 Task: Add a dependency to the task Integrate a new online faxing system for a company's communications , the existing task  Create a new online booking system for a tour operator in the project AgileOrigin
Action: Mouse moved to (1032, 168)
Screenshot: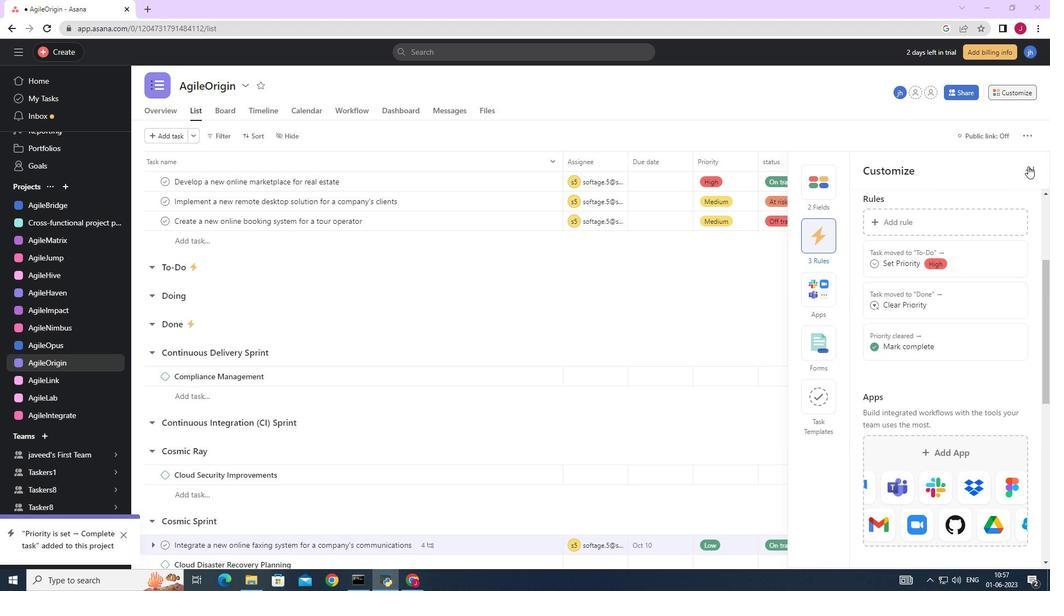 
Action: Mouse pressed left at (1032, 168)
Screenshot: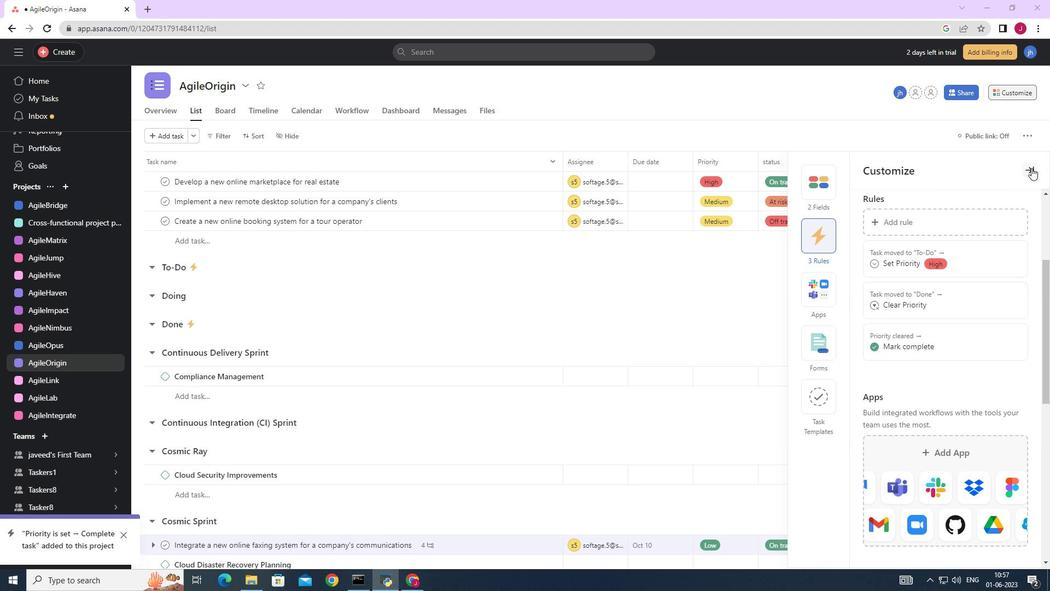 
Action: Mouse moved to (440, 367)
Screenshot: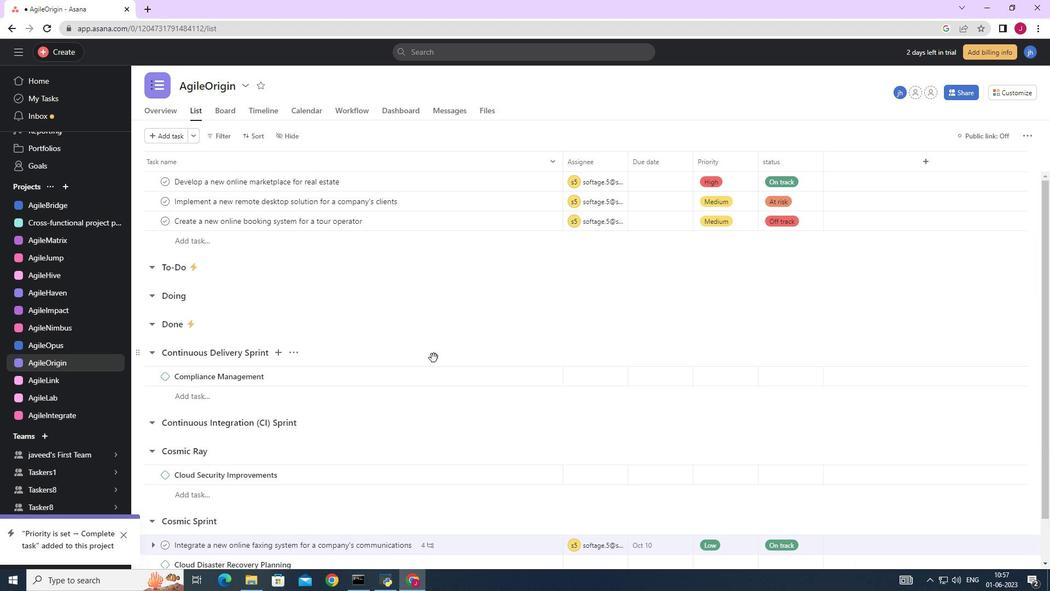 
Action: Mouse scrolled (440, 367) with delta (0, 0)
Screenshot: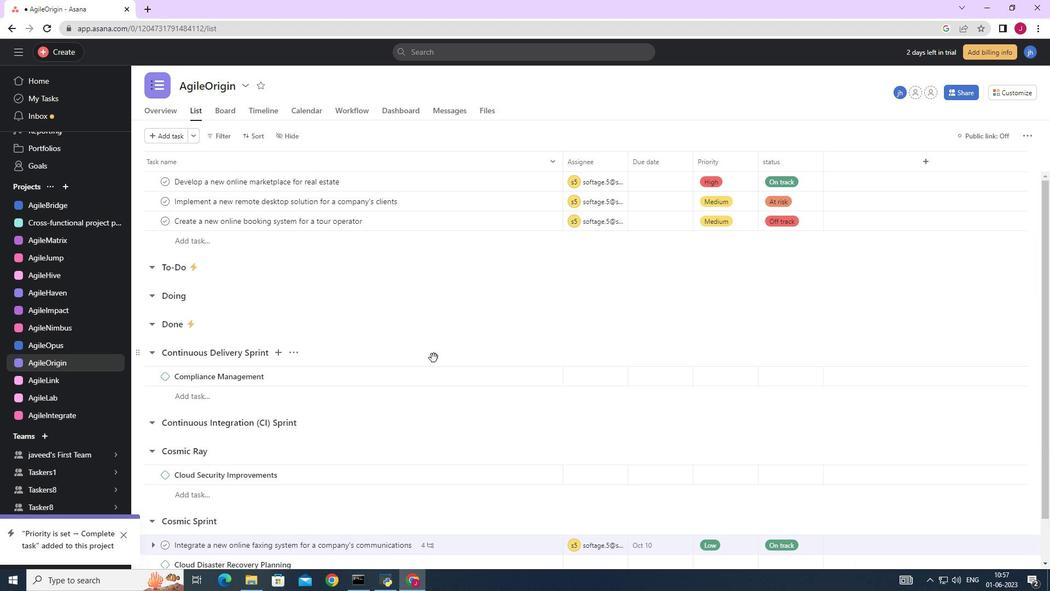 
Action: Mouse moved to (441, 370)
Screenshot: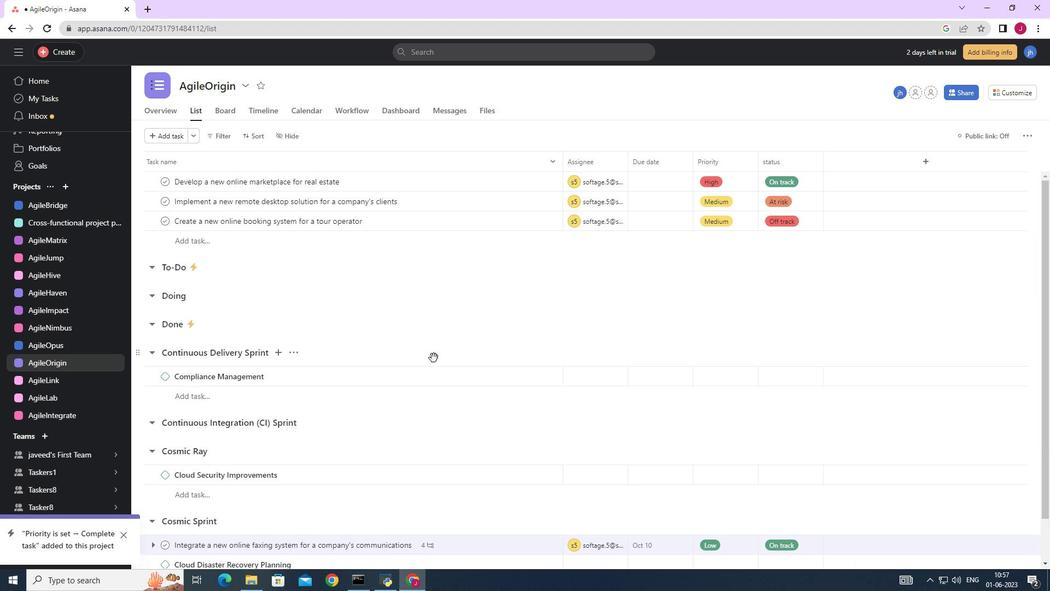 
Action: Mouse scrolled (441, 369) with delta (0, 0)
Screenshot: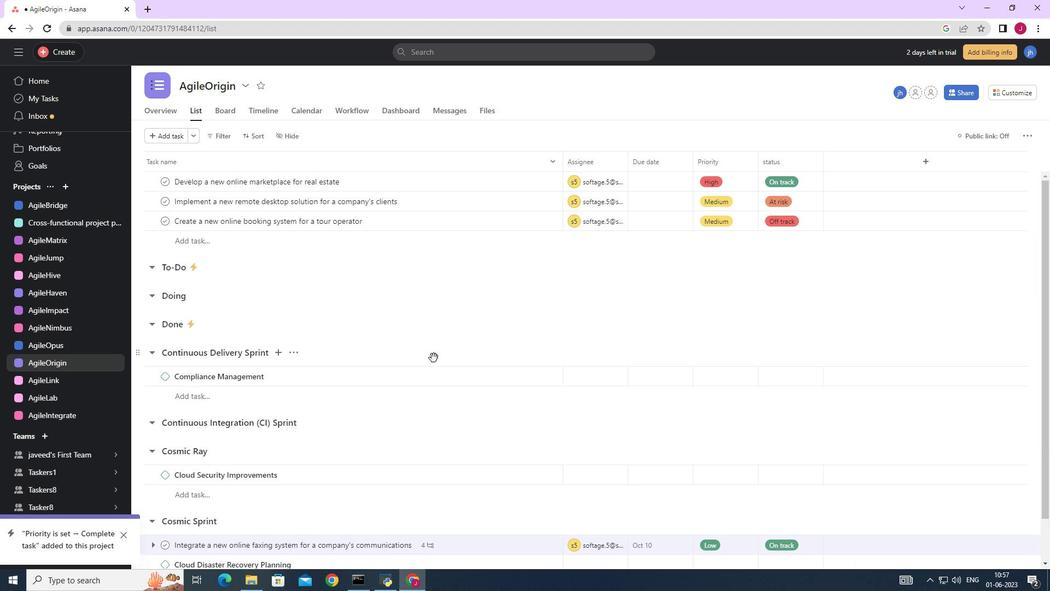 
Action: Mouse moved to (441, 371)
Screenshot: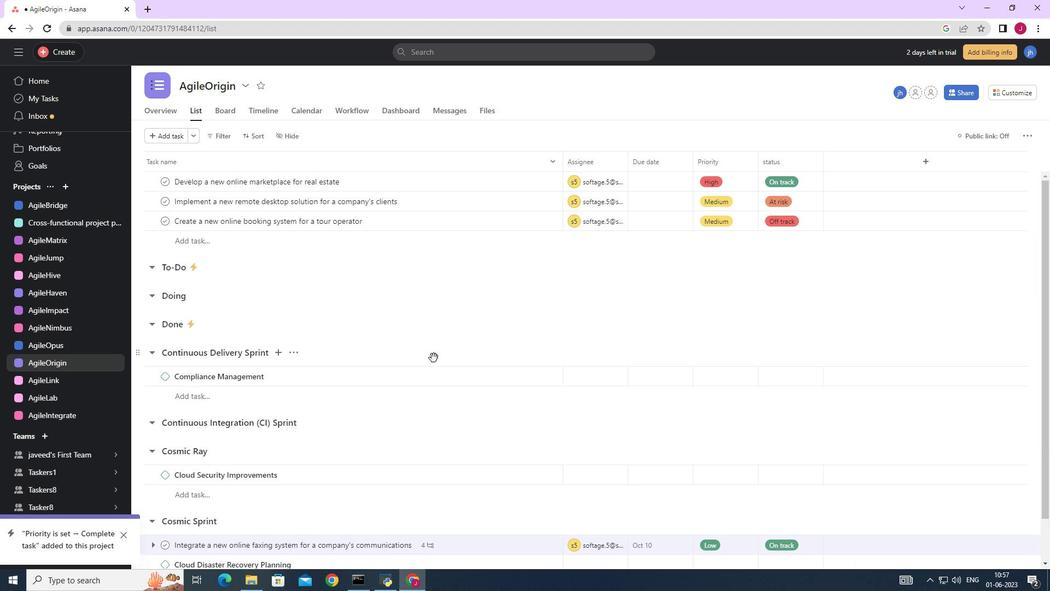 
Action: Mouse scrolled (441, 369) with delta (0, 0)
Screenshot: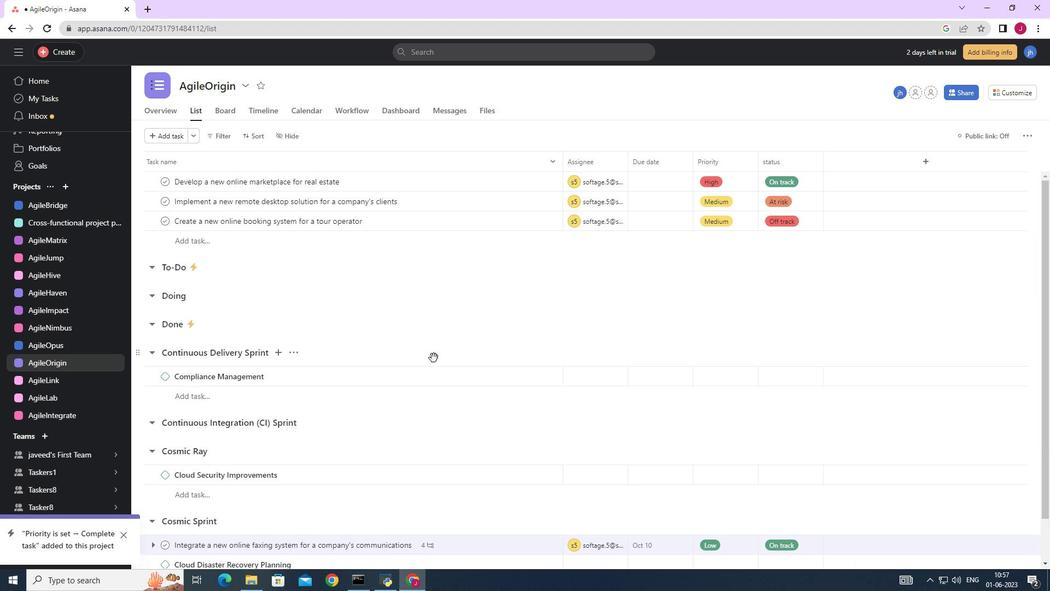 
Action: Mouse moved to (442, 371)
Screenshot: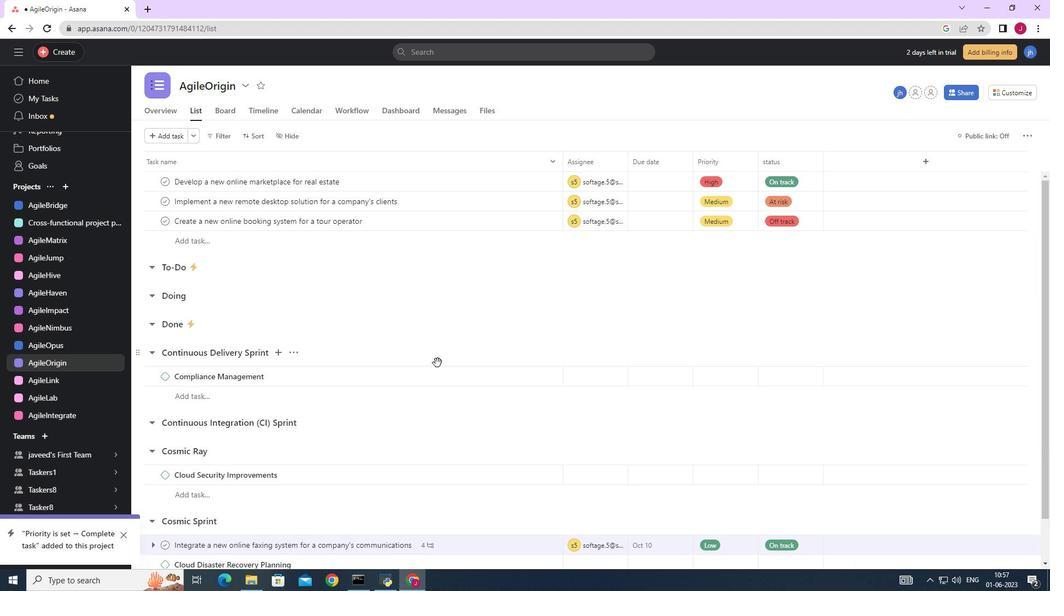 
Action: Mouse scrolled (441, 370) with delta (0, 0)
Screenshot: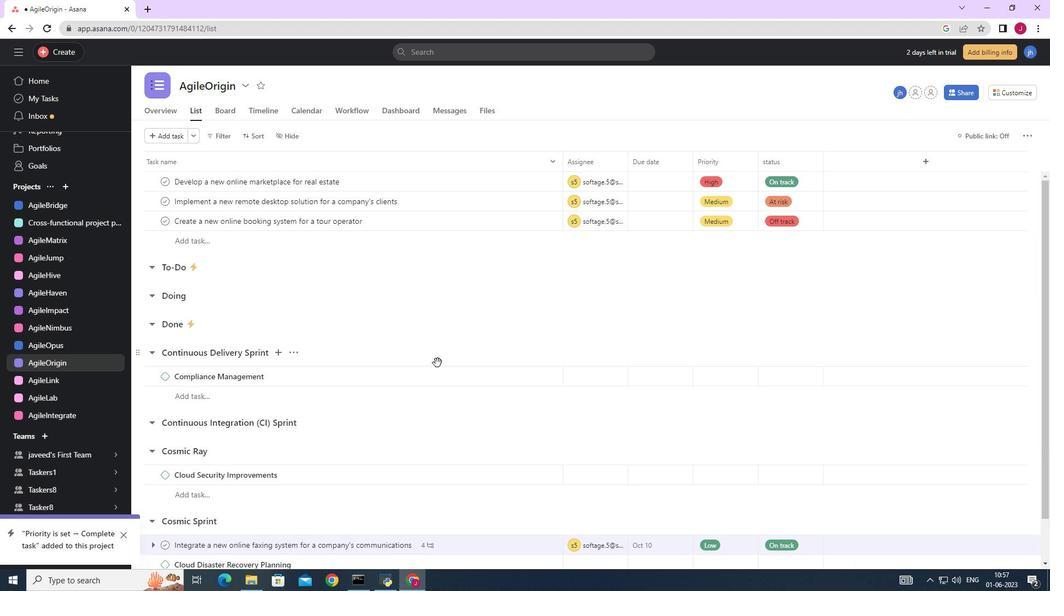 
Action: Mouse moved to (443, 375)
Screenshot: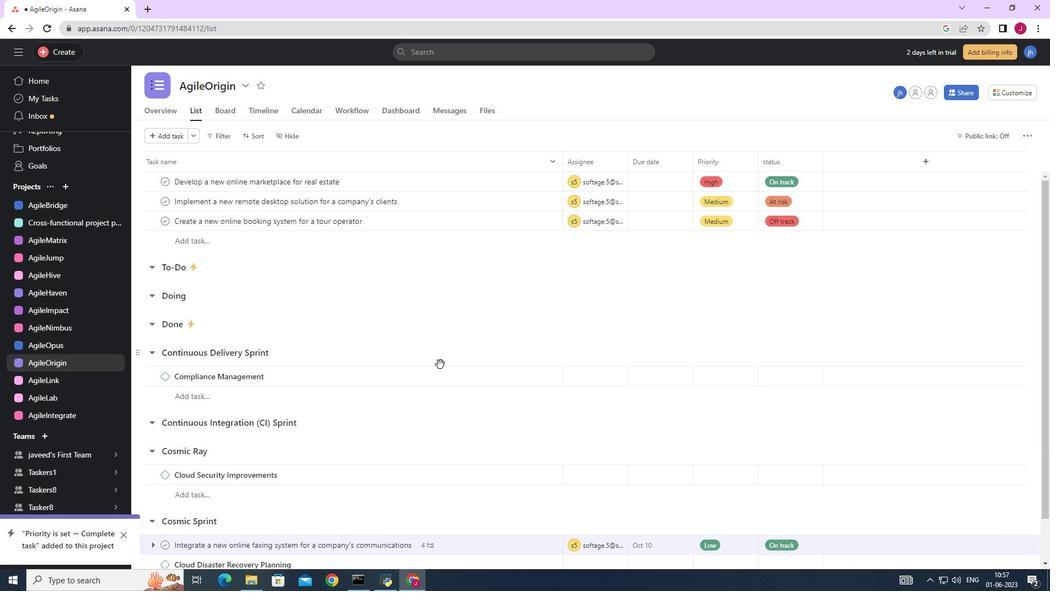 
Action: Mouse scrolled (442, 372) with delta (0, 0)
Screenshot: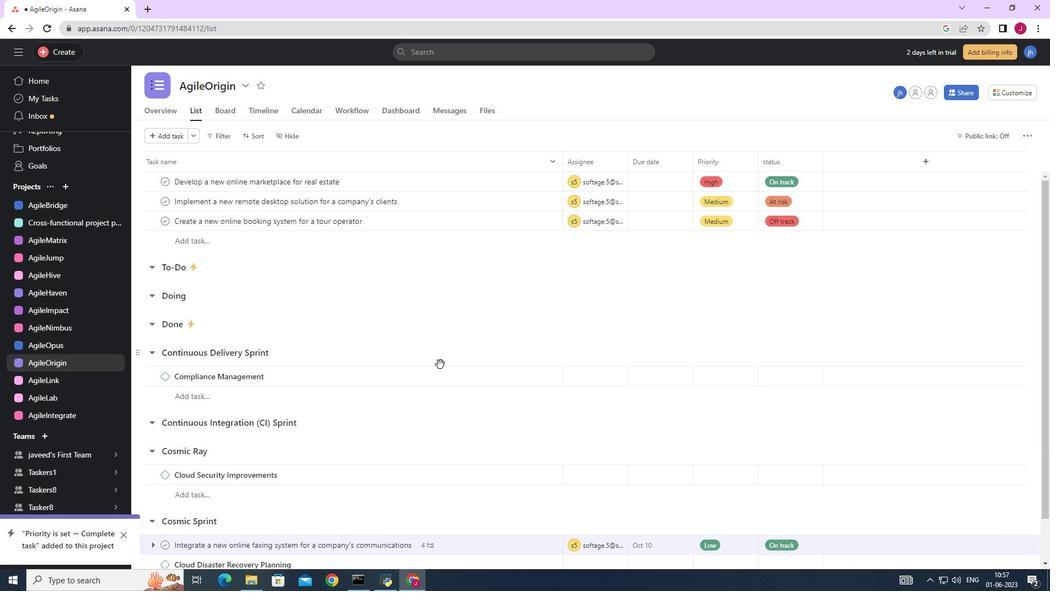 
Action: Mouse moved to (501, 498)
Screenshot: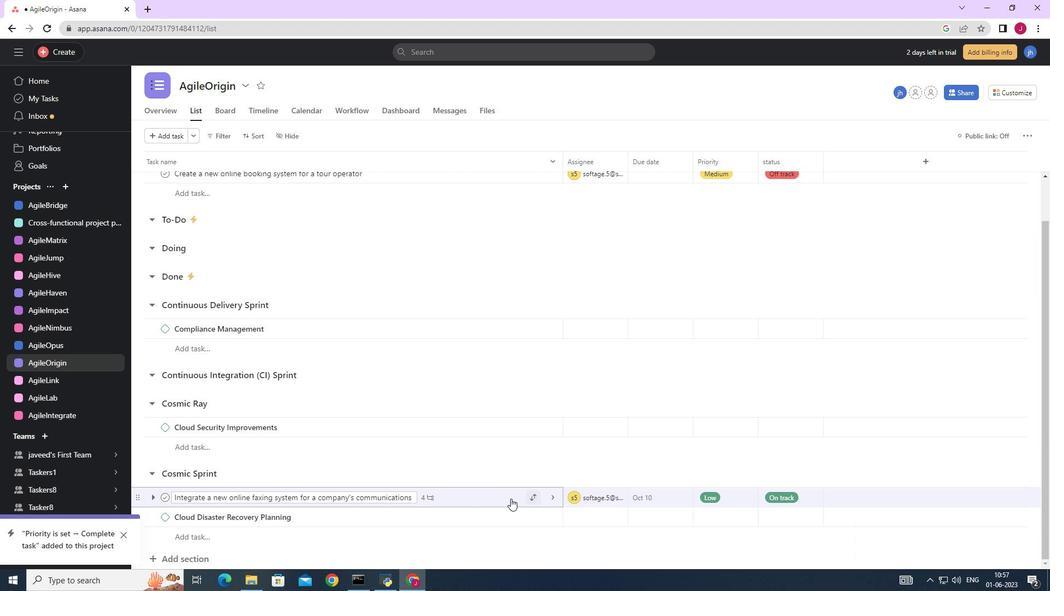 
Action: Mouse pressed left at (501, 498)
Screenshot: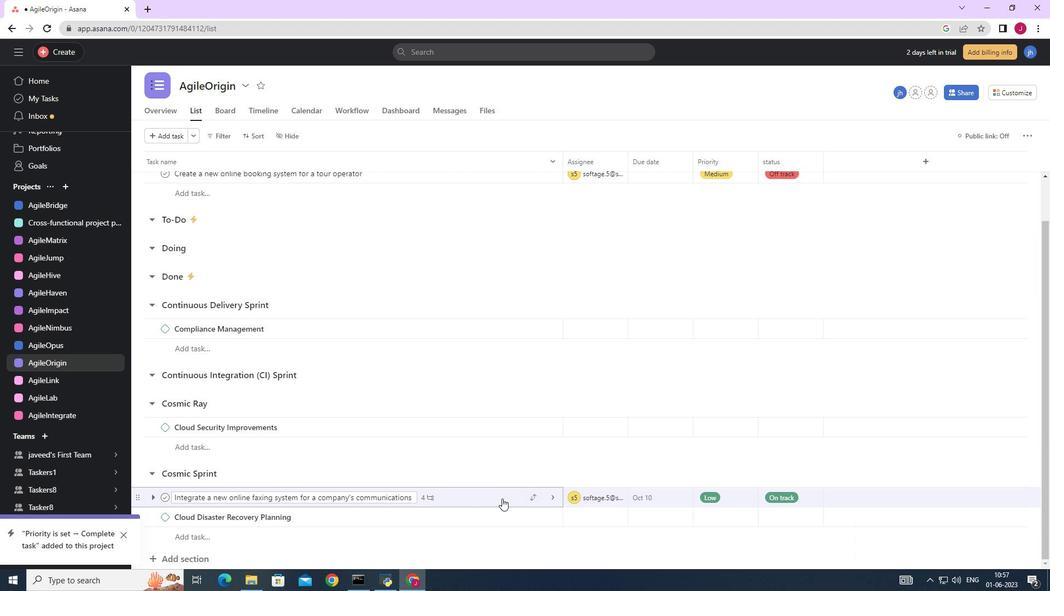 
Action: Mouse moved to (727, 395)
Screenshot: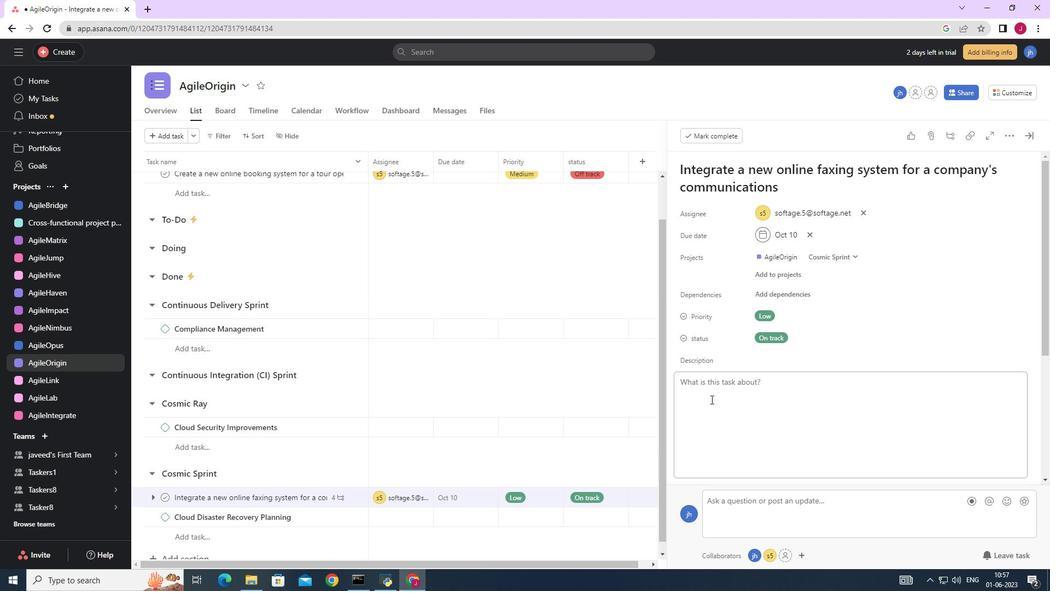 
Action: Mouse scrolled (727, 394) with delta (0, 0)
Screenshot: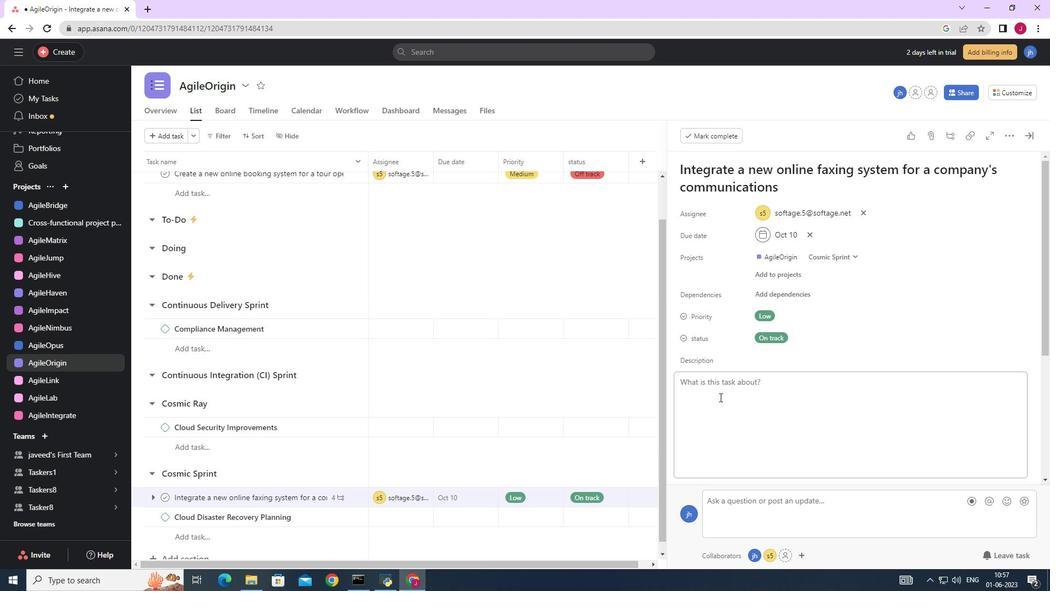 
Action: Mouse scrolled (727, 394) with delta (0, 0)
Screenshot: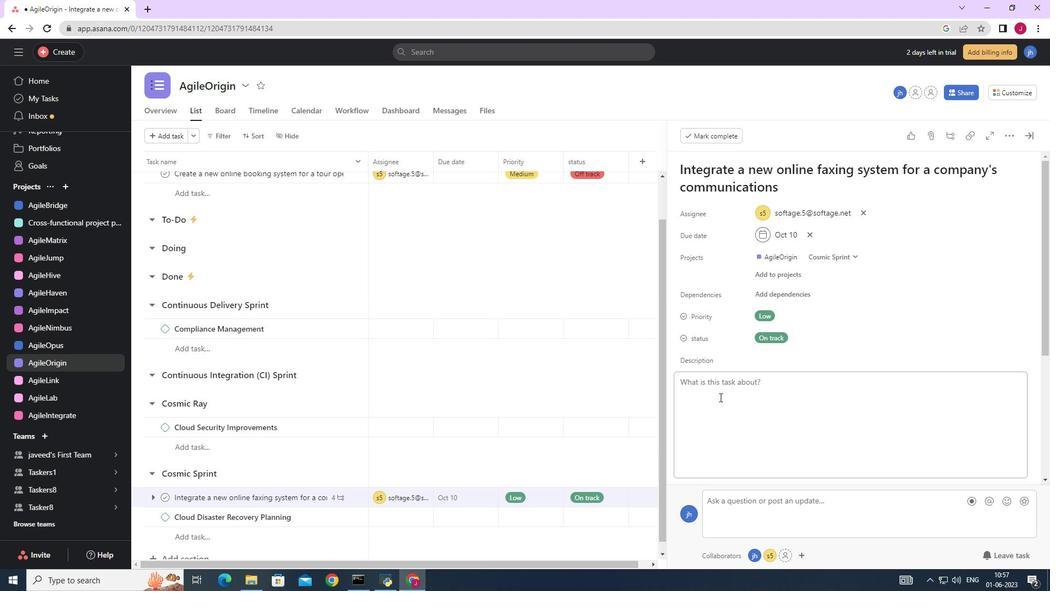 
Action: Mouse scrolled (727, 394) with delta (0, 0)
Screenshot: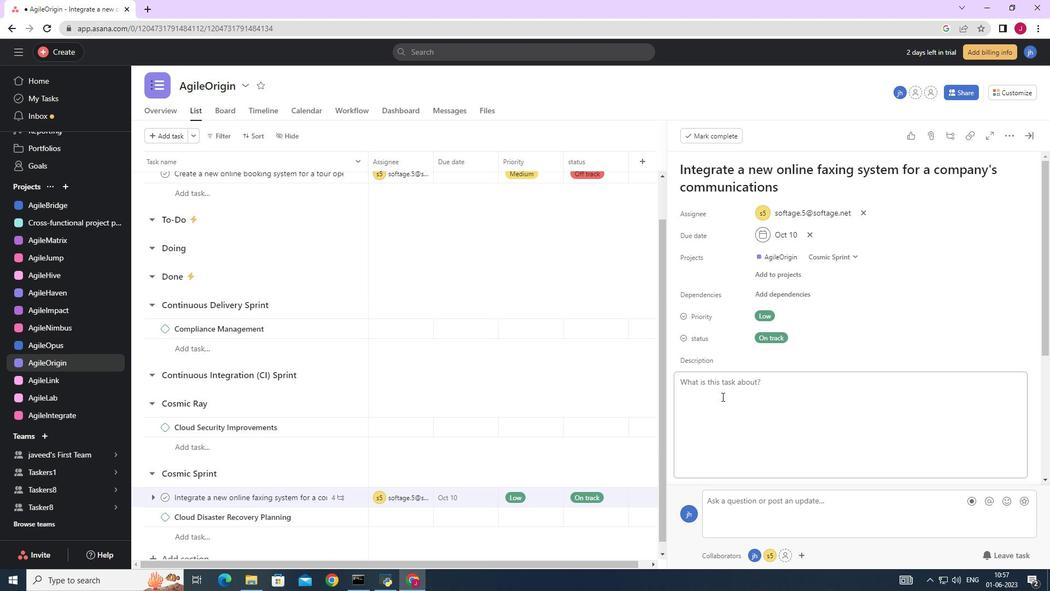 
Action: Mouse scrolled (727, 394) with delta (0, 0)
Screenshot: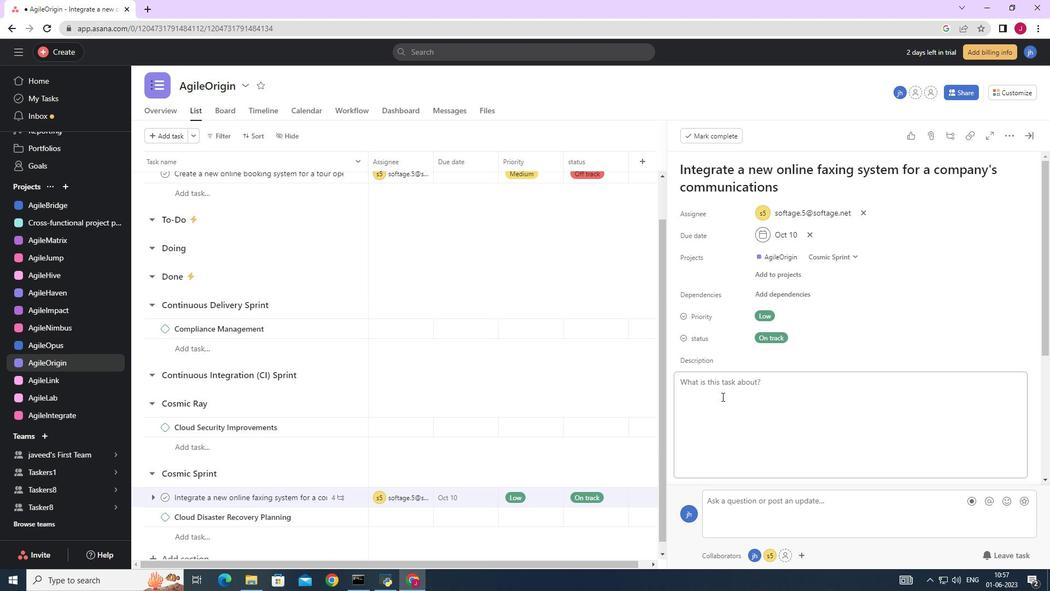 
Action: Mouse scrolled (727, 394) with delta (0, 0)
Screenshot: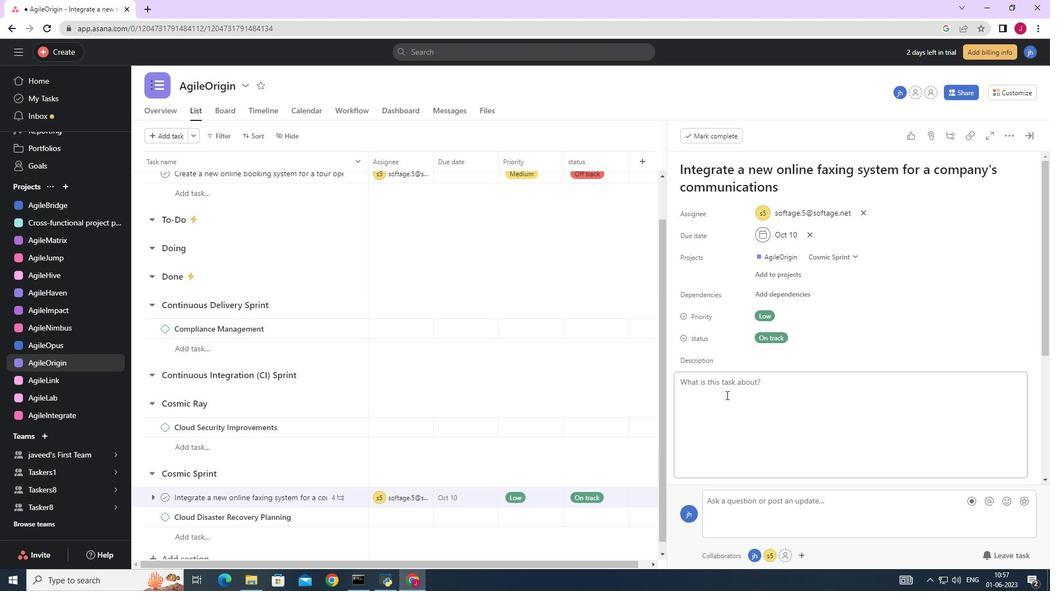 
Action: Mouse scrolled (727, 394) with delta (0, 0)
Screenshot: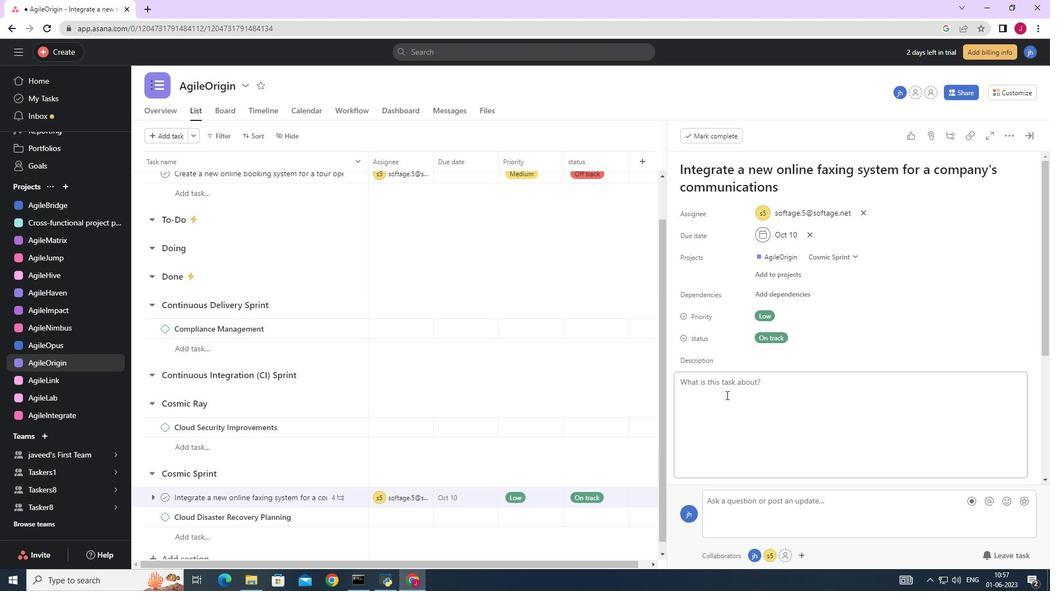 
Action: Mouse moved to (748, 375)
Screenshot: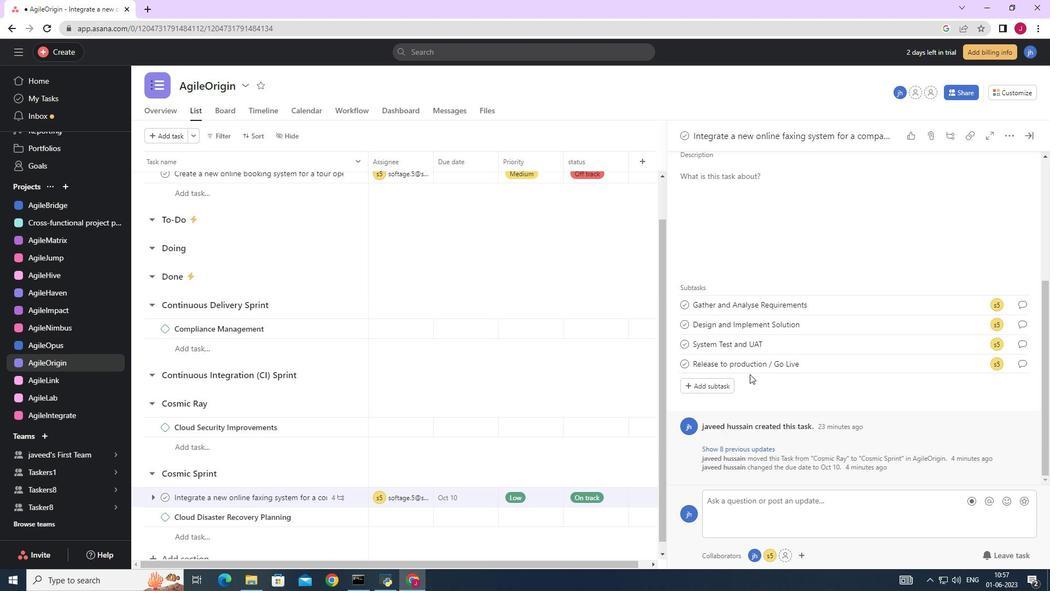 
Action: Mouse scrolled (748, 376) with delta (0, 0)
Screenshot: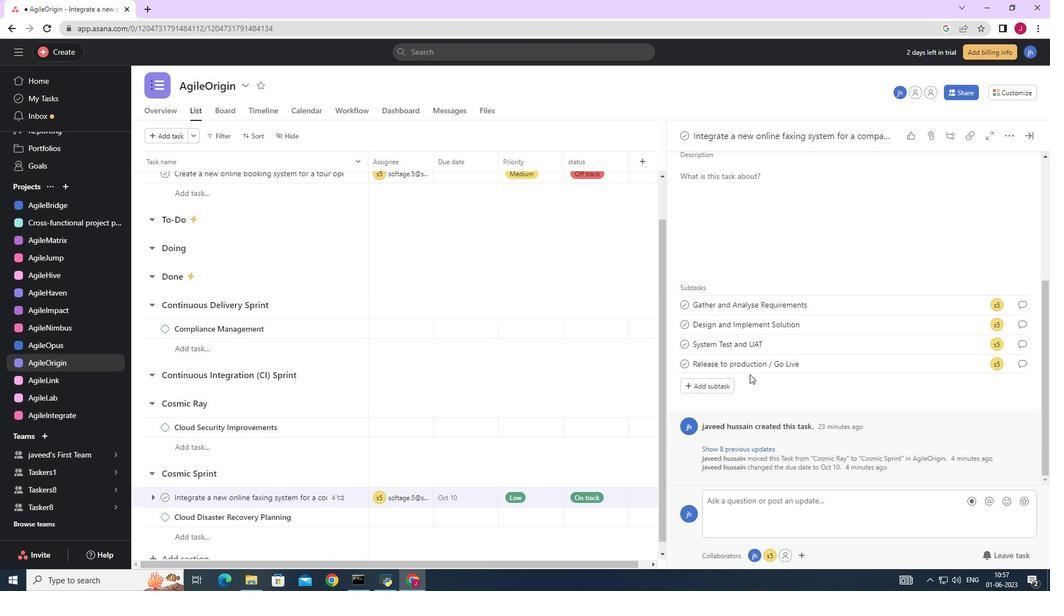 
Action: Mouse scrolled (748, 376) with delta (0, 0)
Screenshot: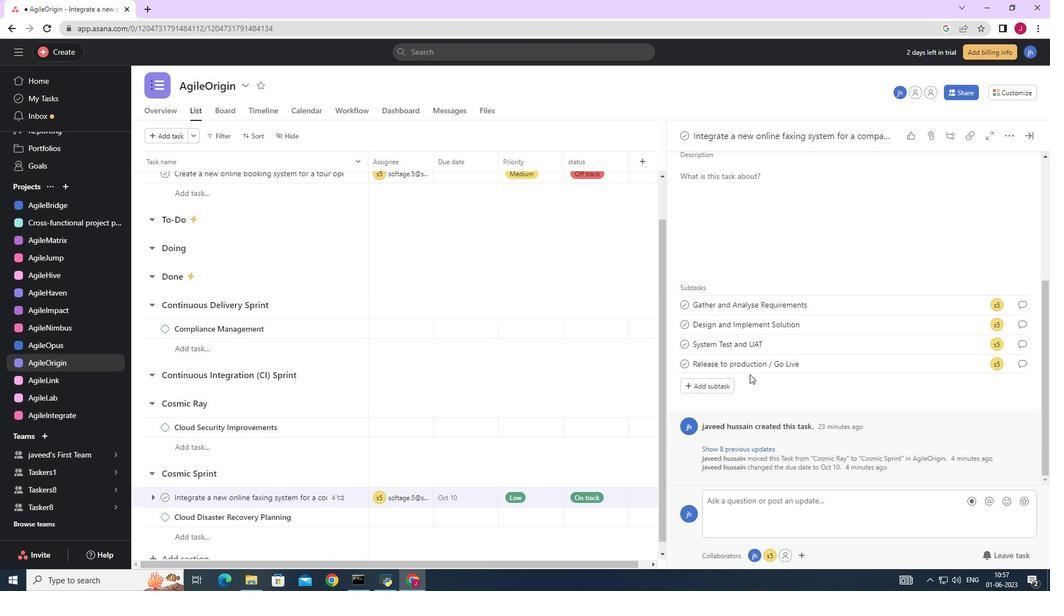 
Action: Mouse scrolled (748, 376) with delta (0, 0)
Screenshot: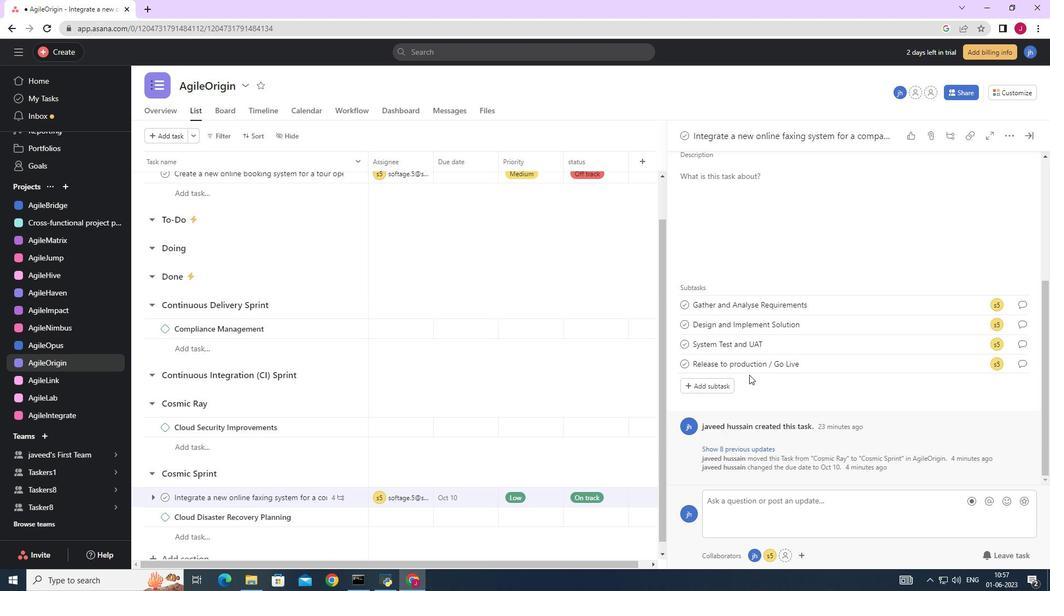 
Action: Mouse scrolled (748, 376) with delta (0, 0)
Screenshot: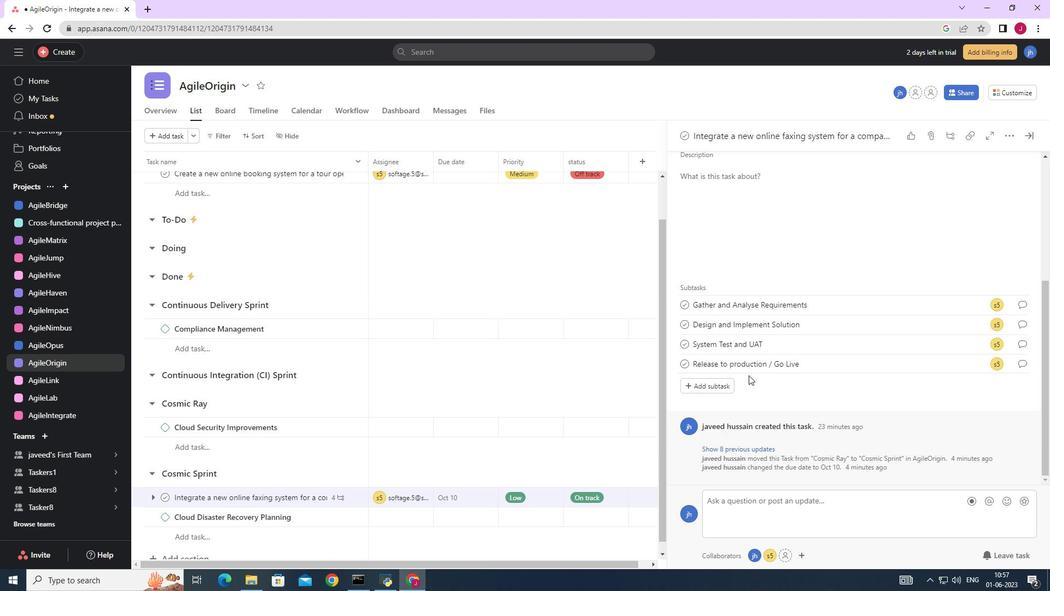 
Action: Mouse moved to (789, 296)
Screenshot: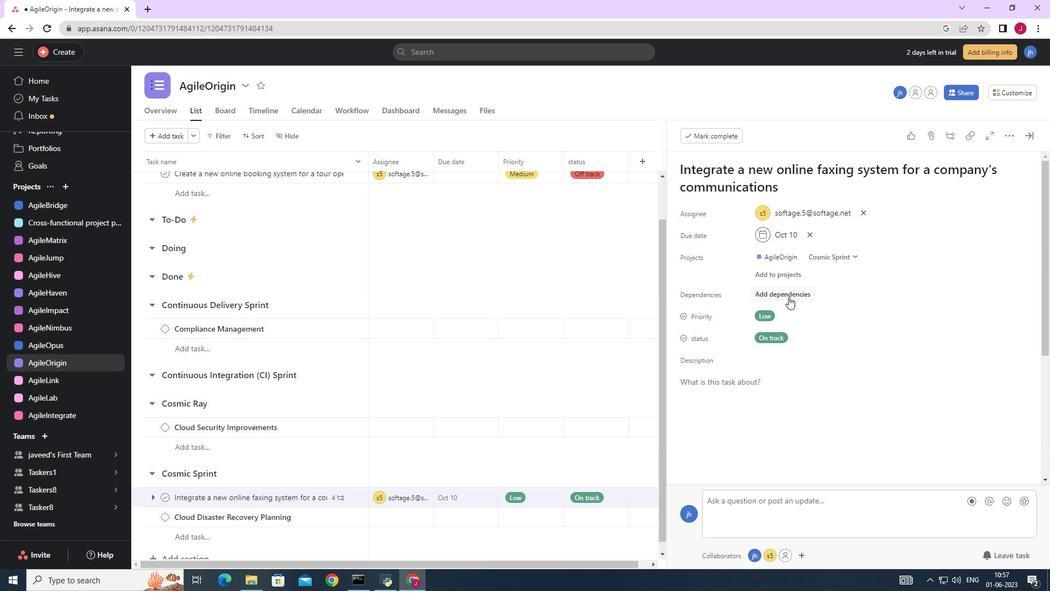 
Action: Mouse pressed left at (789, 296)
Screenshot: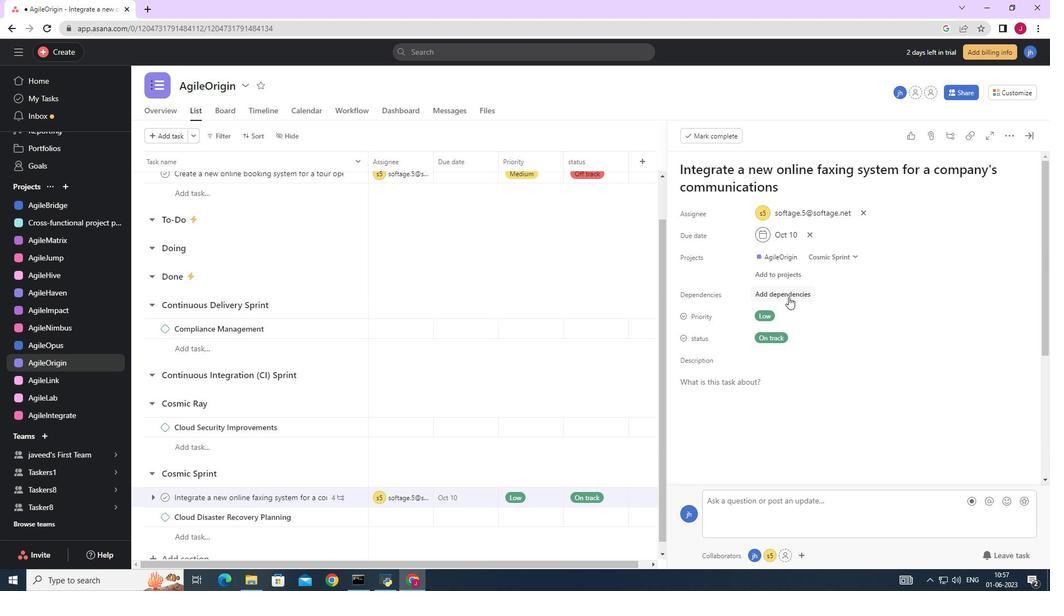 
Action: Mouse moved to (868, 336)
Screenshot: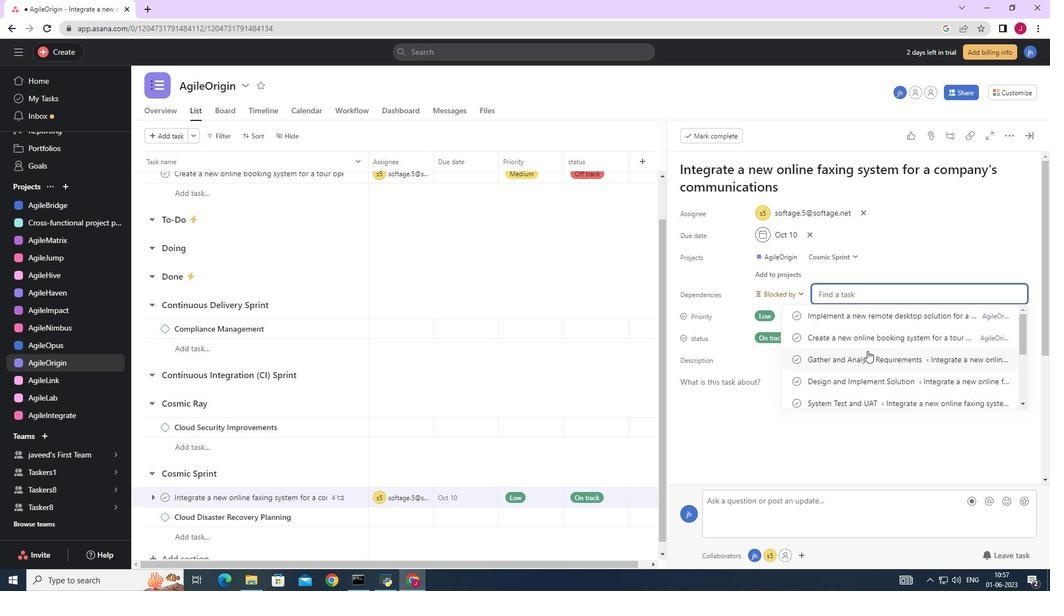 
Action: Mouse pressed left at (868, 336)
Screenshot: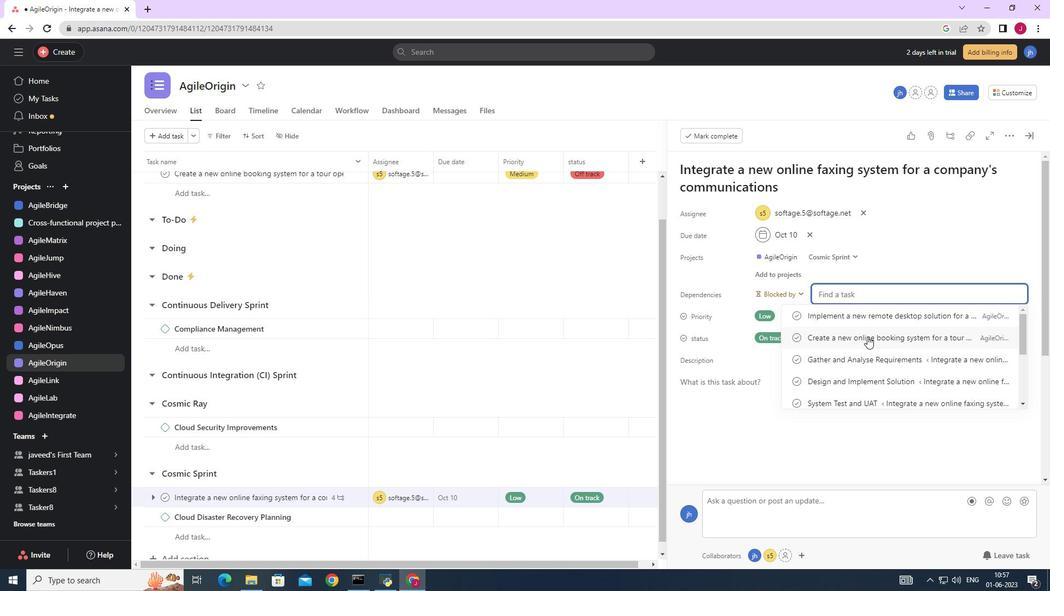 
Action: Mouse moved to (1028, 139)
Screenshot: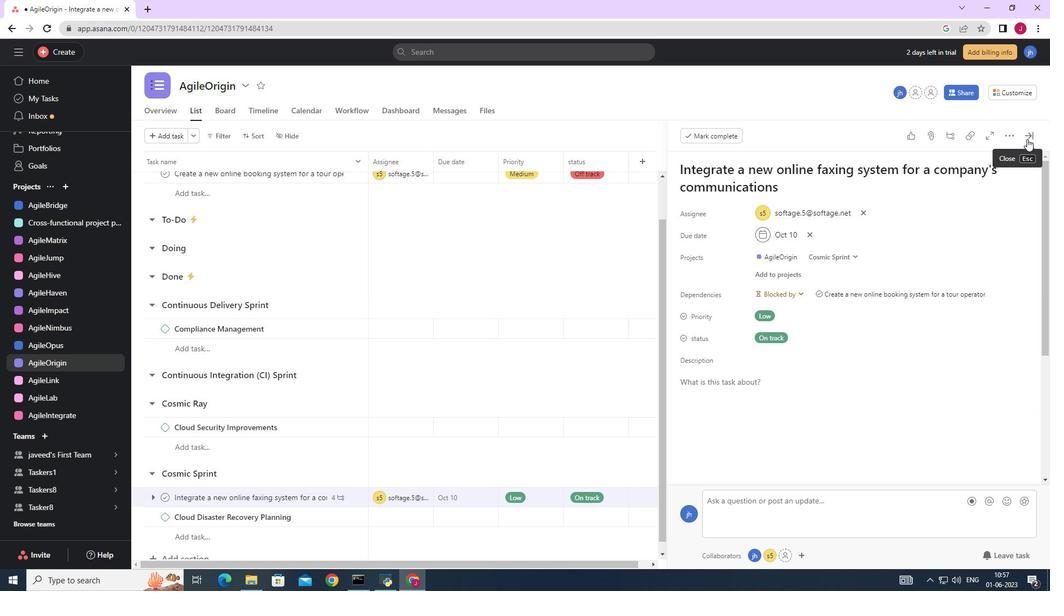 
Action: Mouse pressed left at (1028, 139)
Screenshot: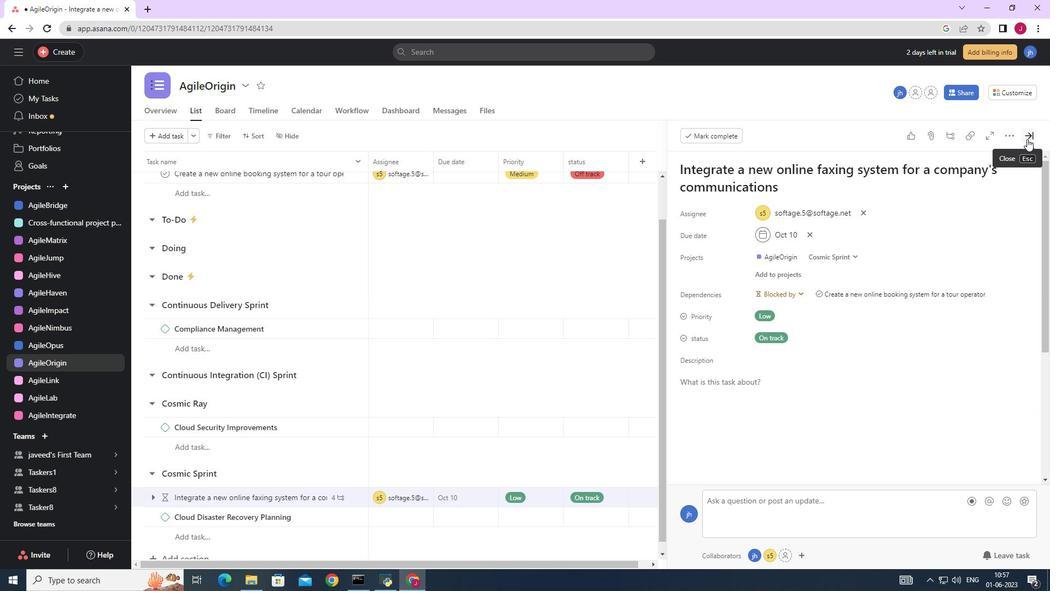 
Action: Mouse moved to (644, 269)
Screenshot: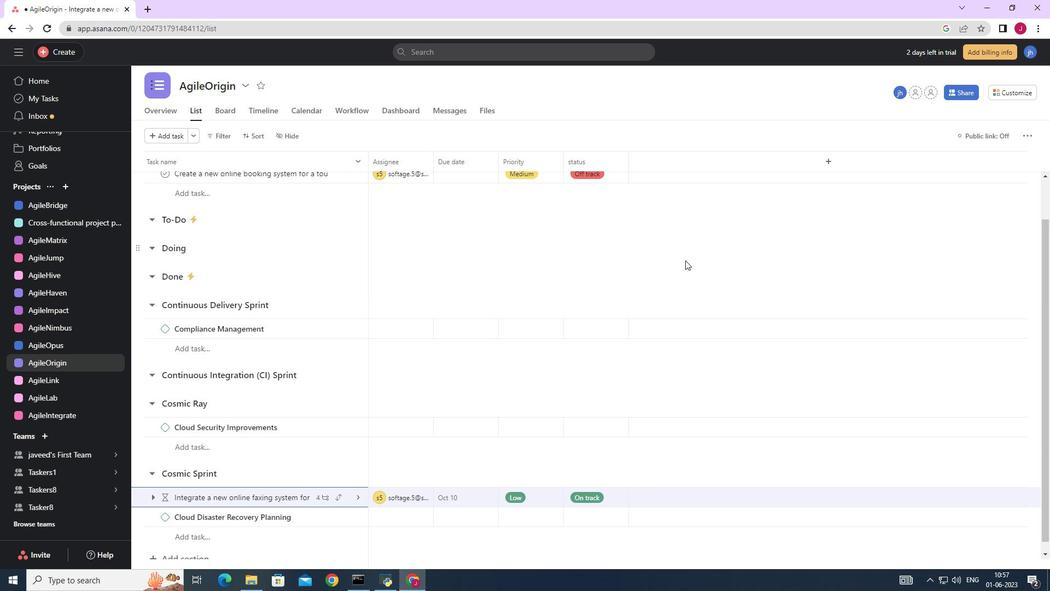 
